 Task: Look for the products that are on sale.
Action: Mouse moved to (40, 76)
Screenshot: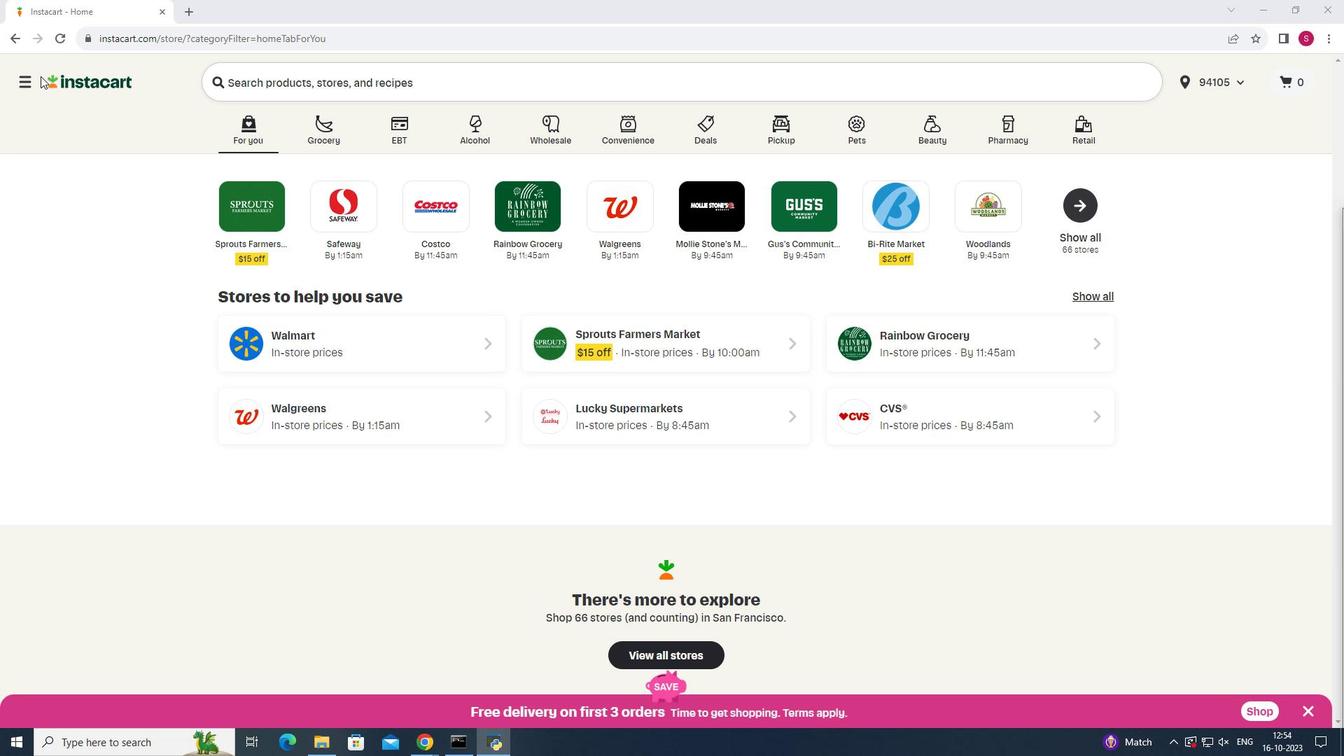 
Action: Mouse pressed left at (40, 76)
Screenshot: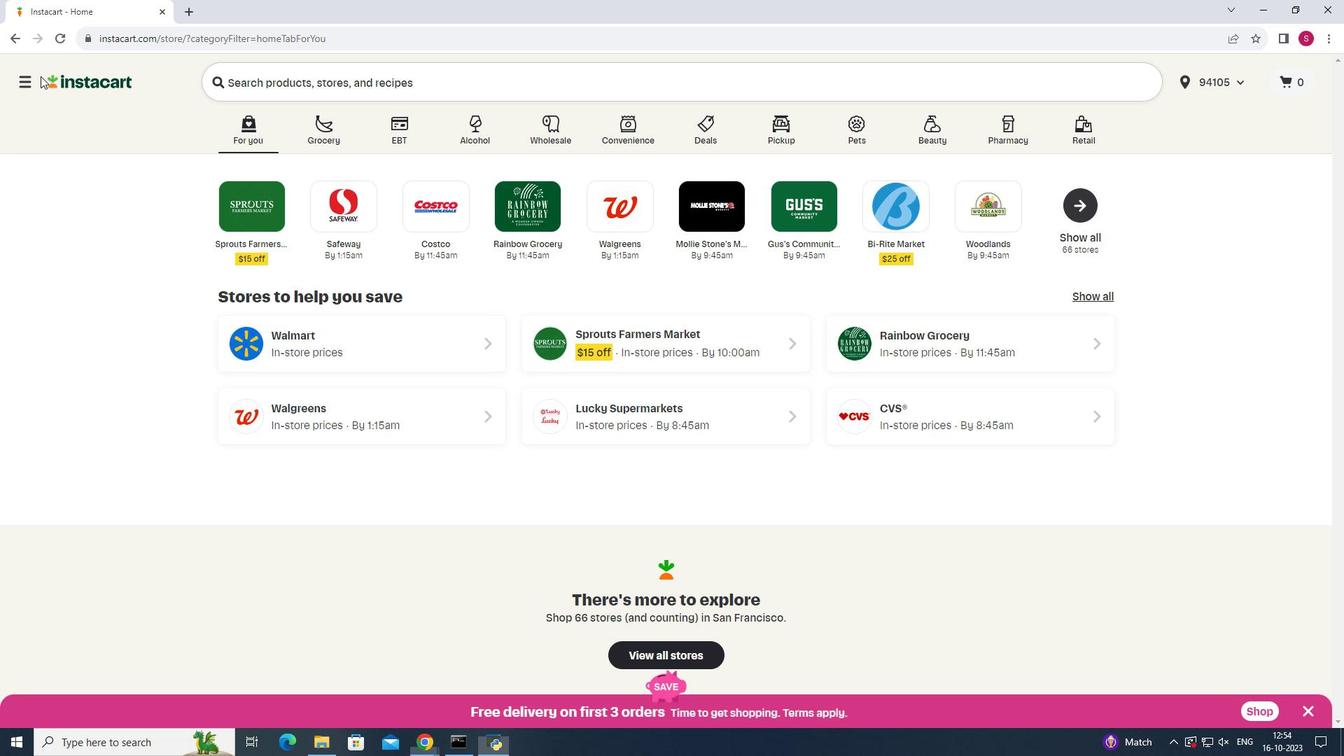 
Action: Mouse moved to (27, 79)
Screenshot: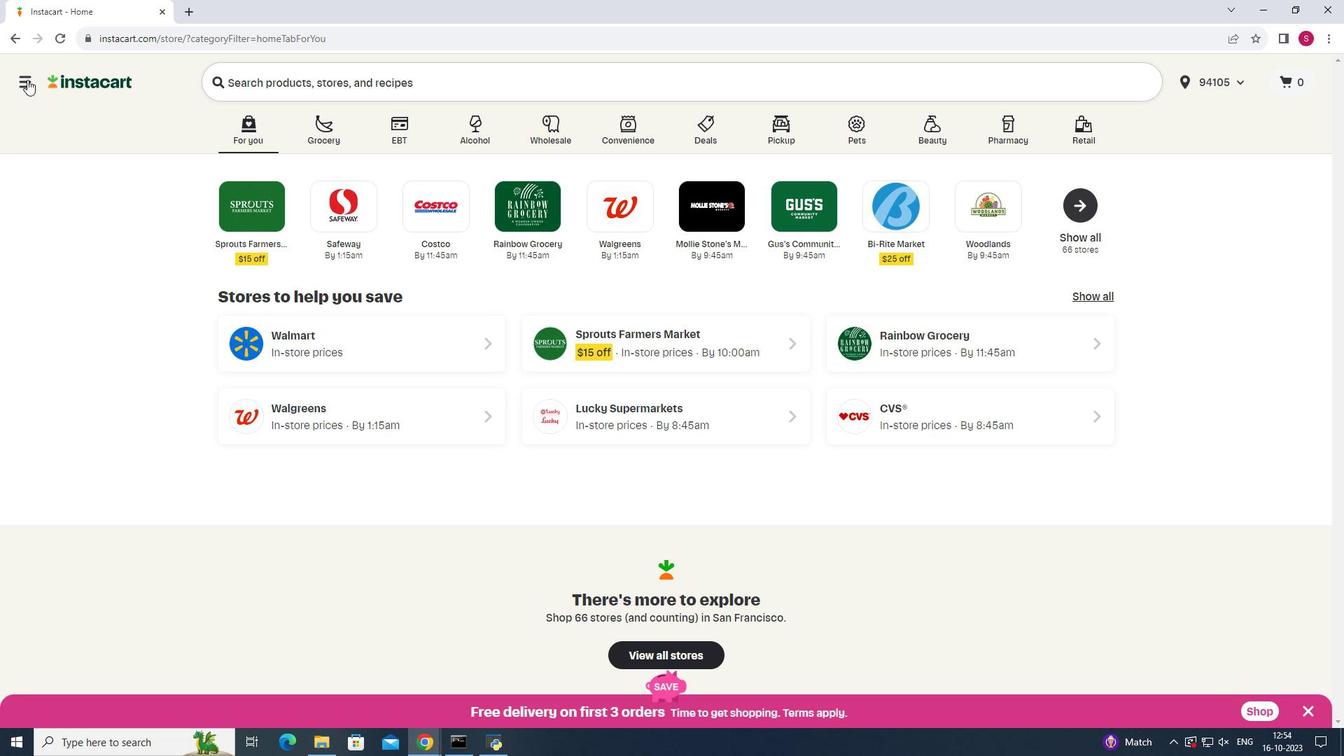 
Action: Mouse pressed left at (27, 79)
Screenshot: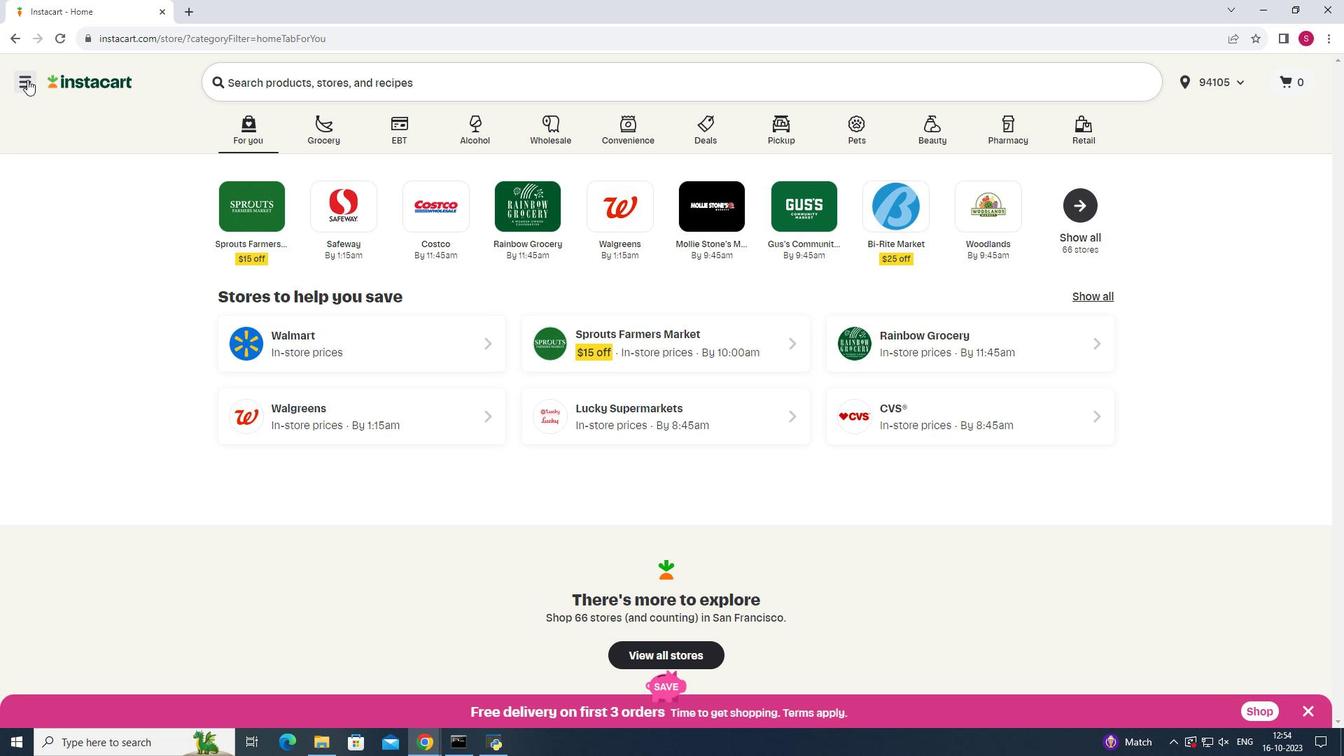 
Action: Mouse moved to (106, 366)
Screenshot: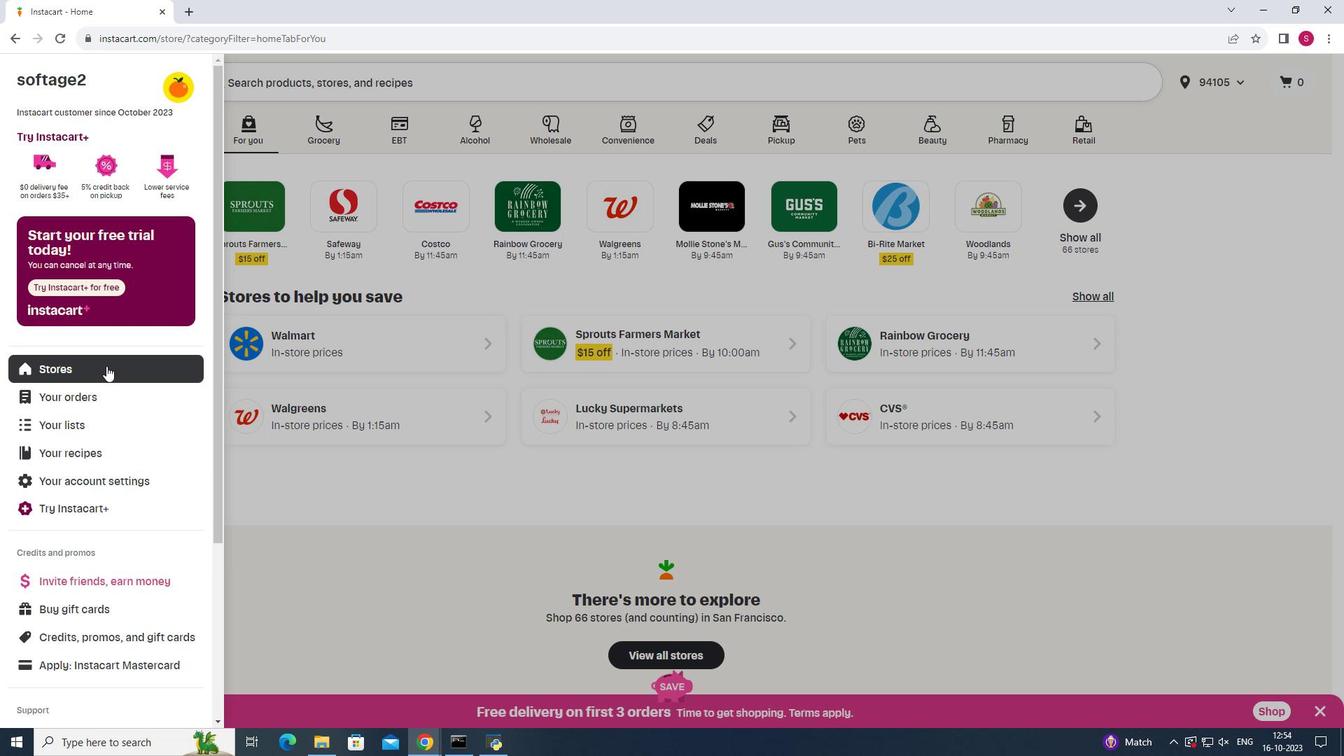 
Action: Mouse pressed left at (106, 366)
Screenshot: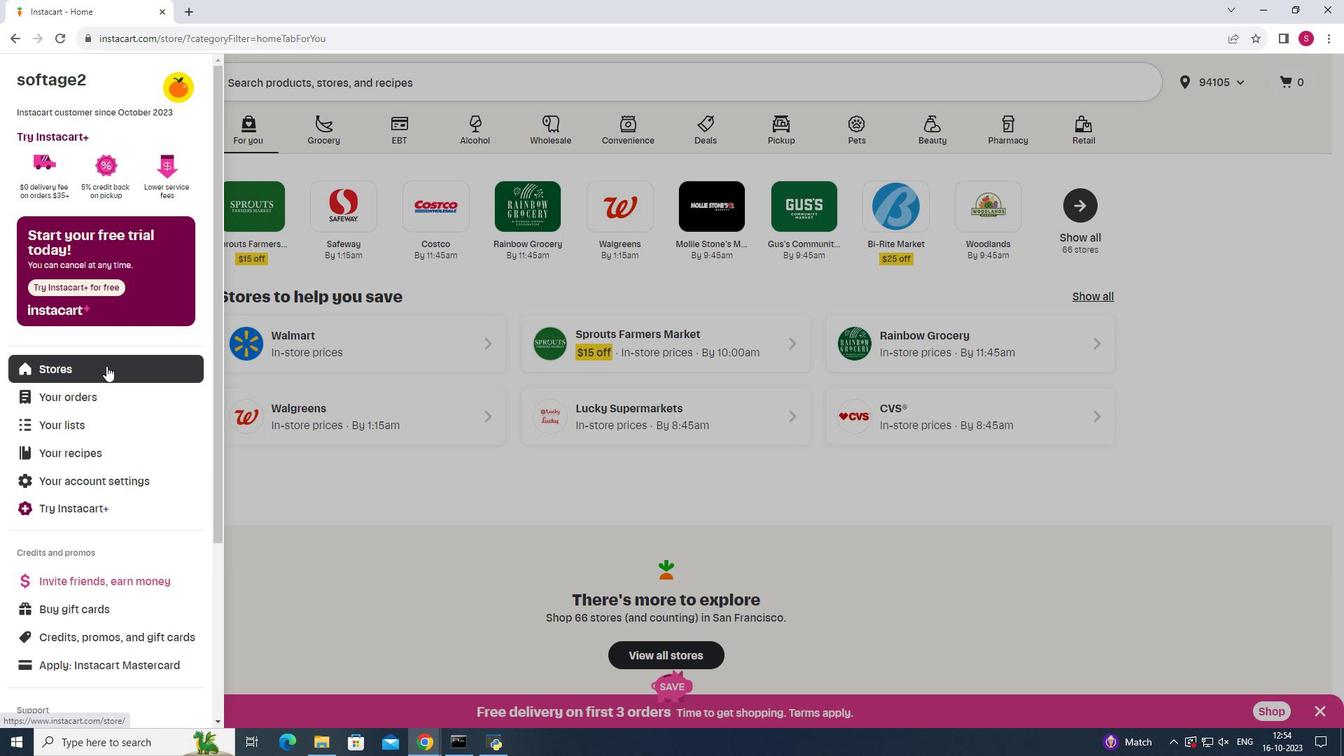 
Action: Mouse moved to (299, 172)
Screenshot: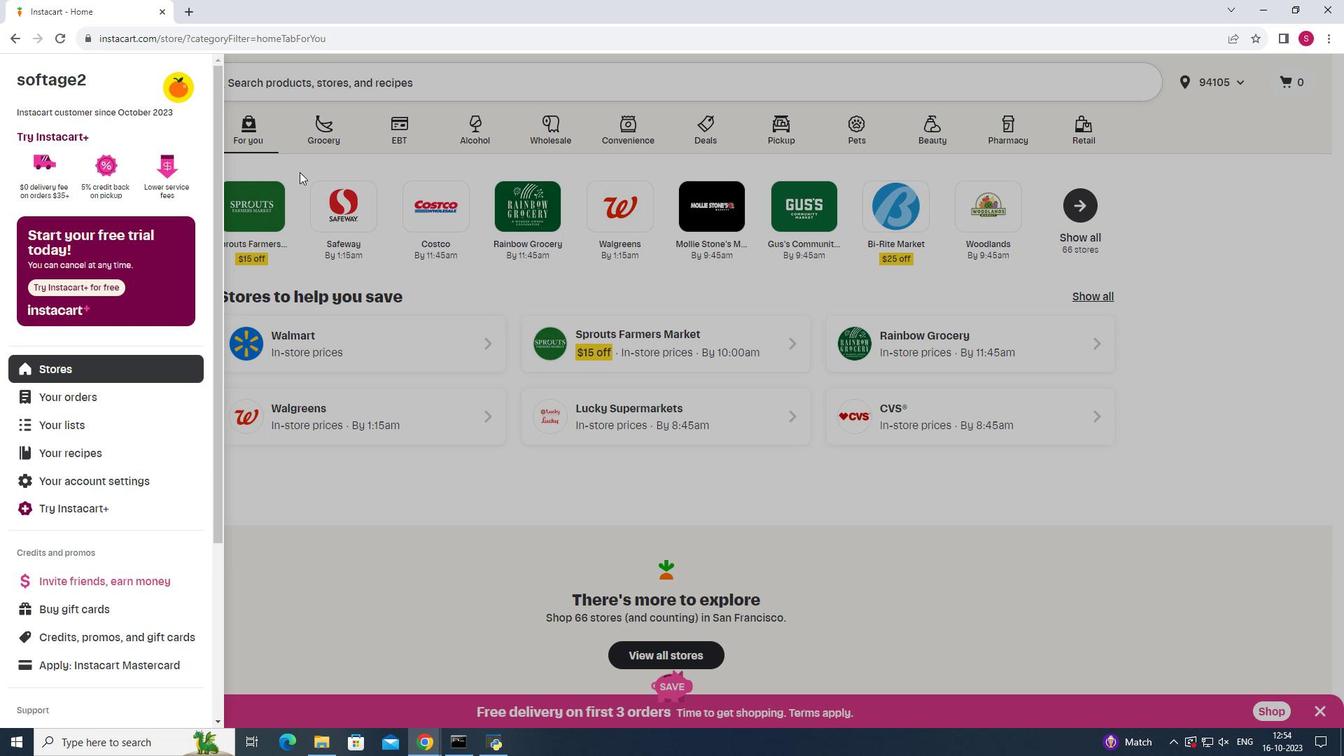 
Action: Mouse pressed left at (299, 172)
Screenshot: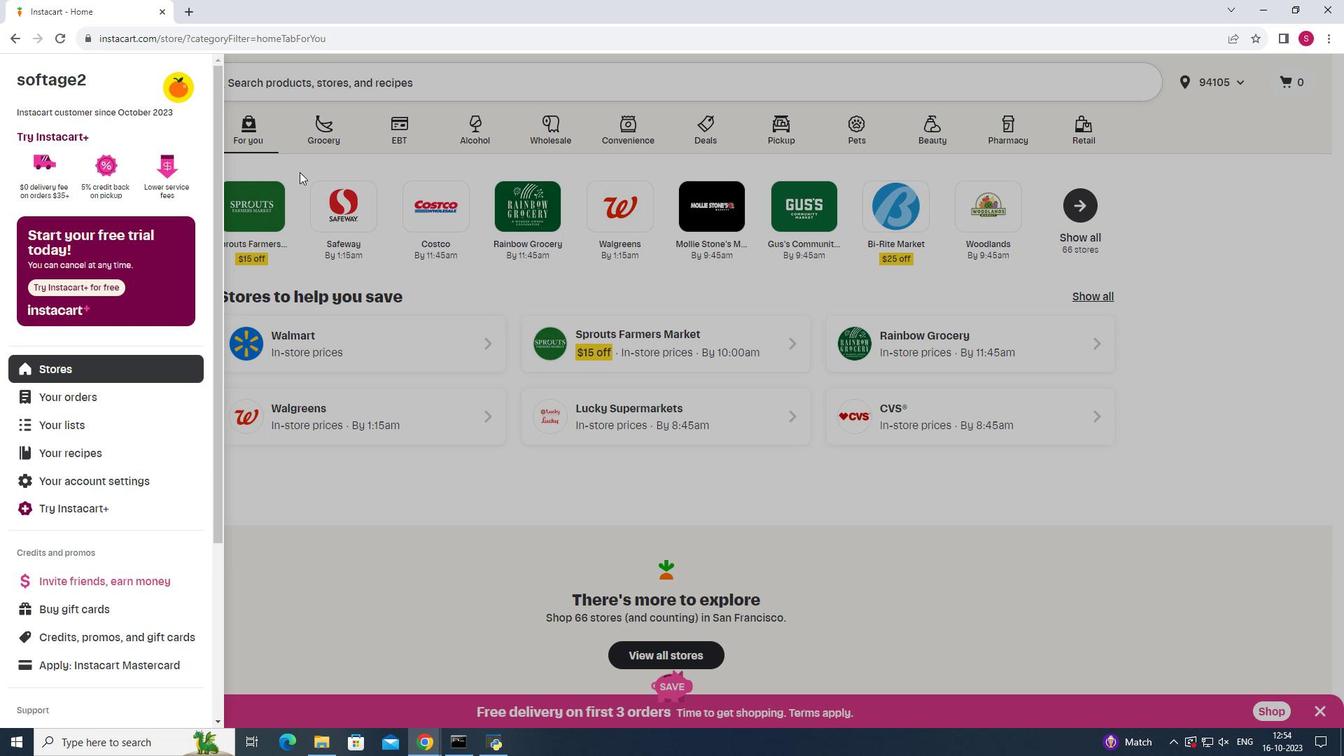 
Action: Mouse moved to (334, 121)
Screenshot: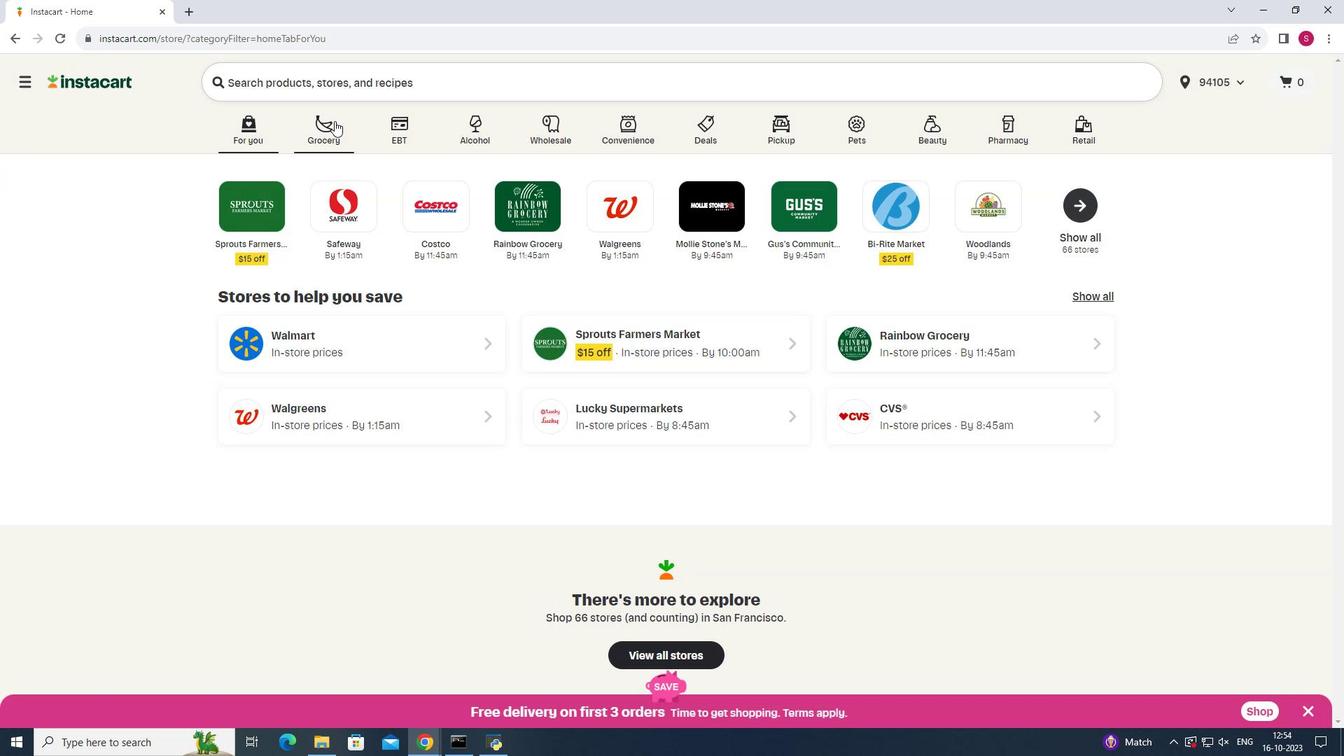 
Action: Mouse pressed left at (334, 121)
Screenshot: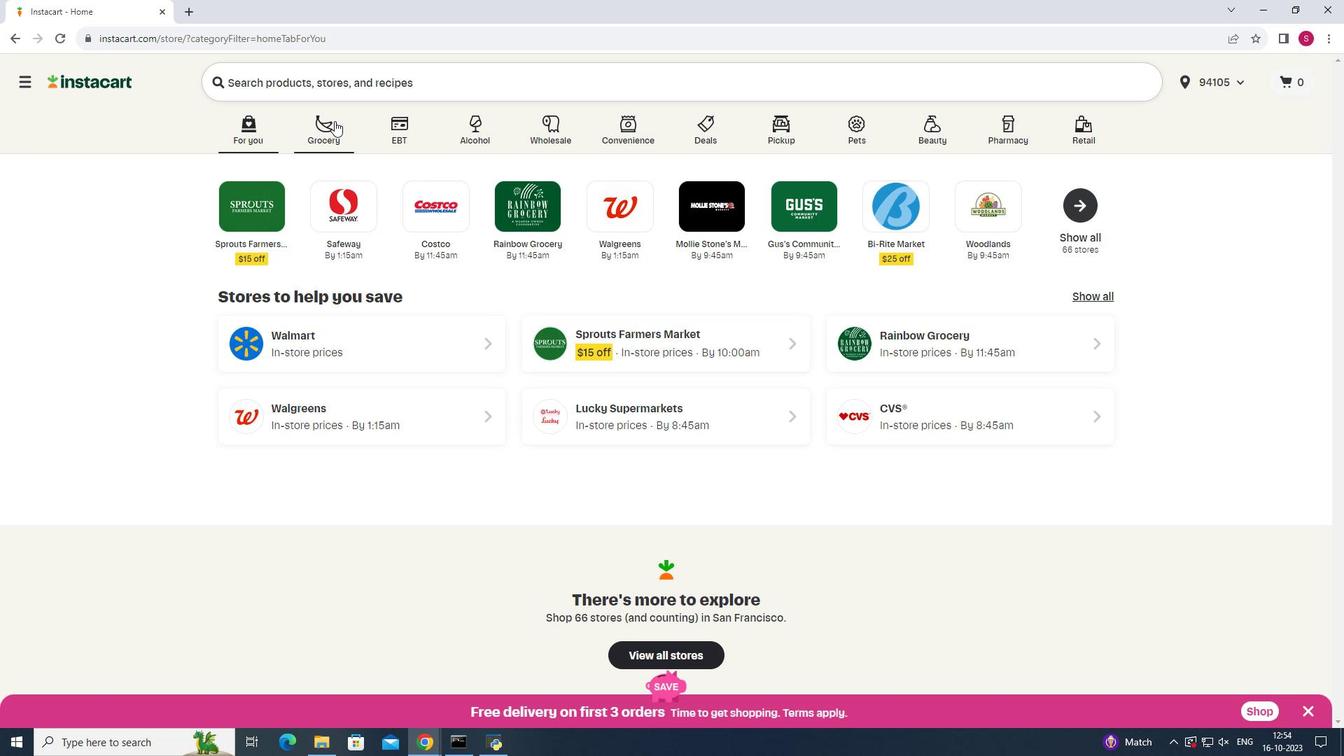 
Action: Mouse moved to (924, 194)
Screenshot: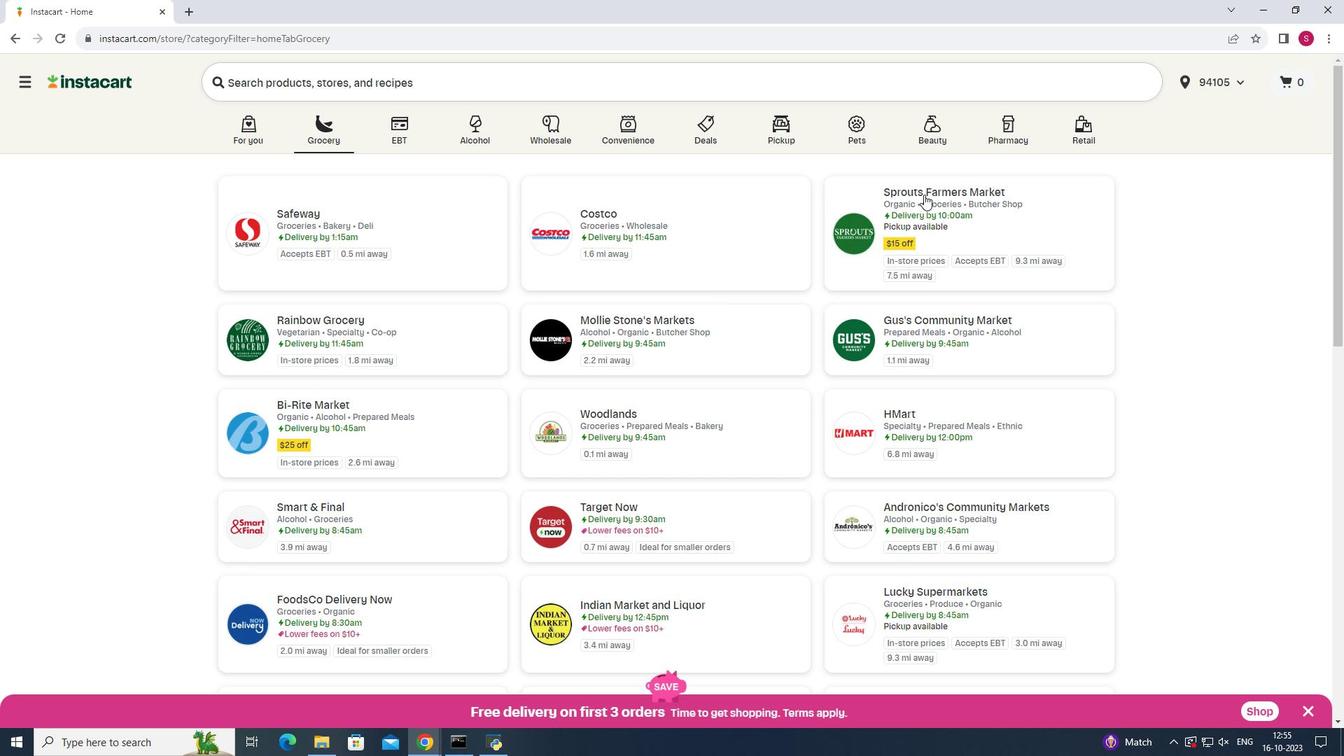 
Action: Mouse pressed left at (924, 194)
Screenshot: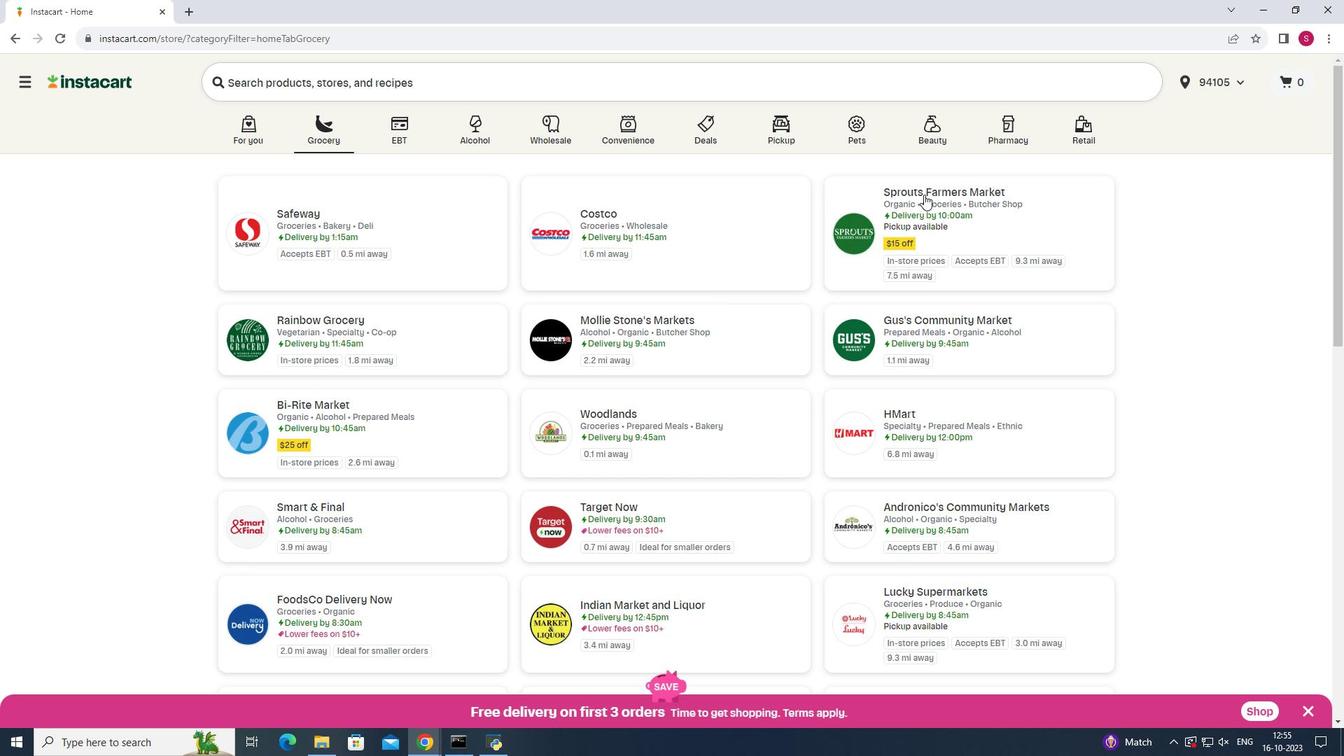 
Action: Mouse moved to (56, 506)
Screenshot: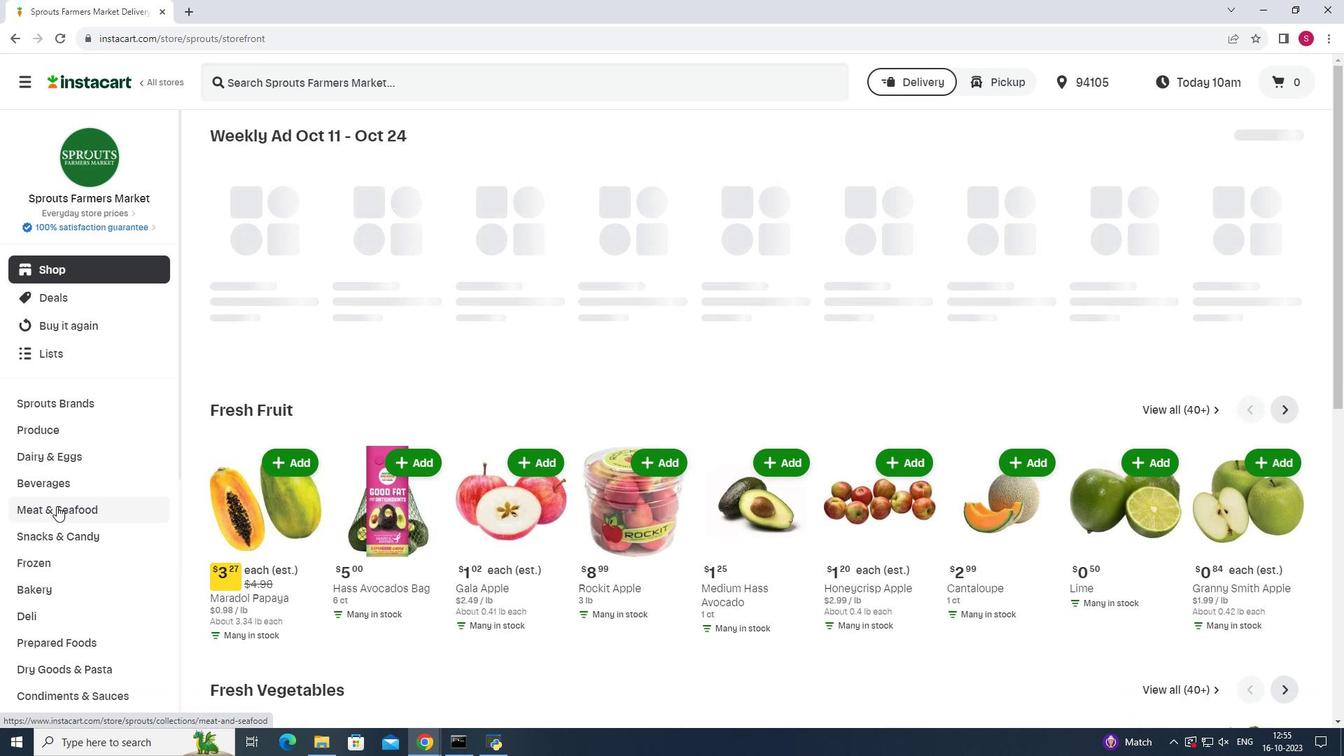 
Action: Mouse pressed left at (56, 506)
Screenshot: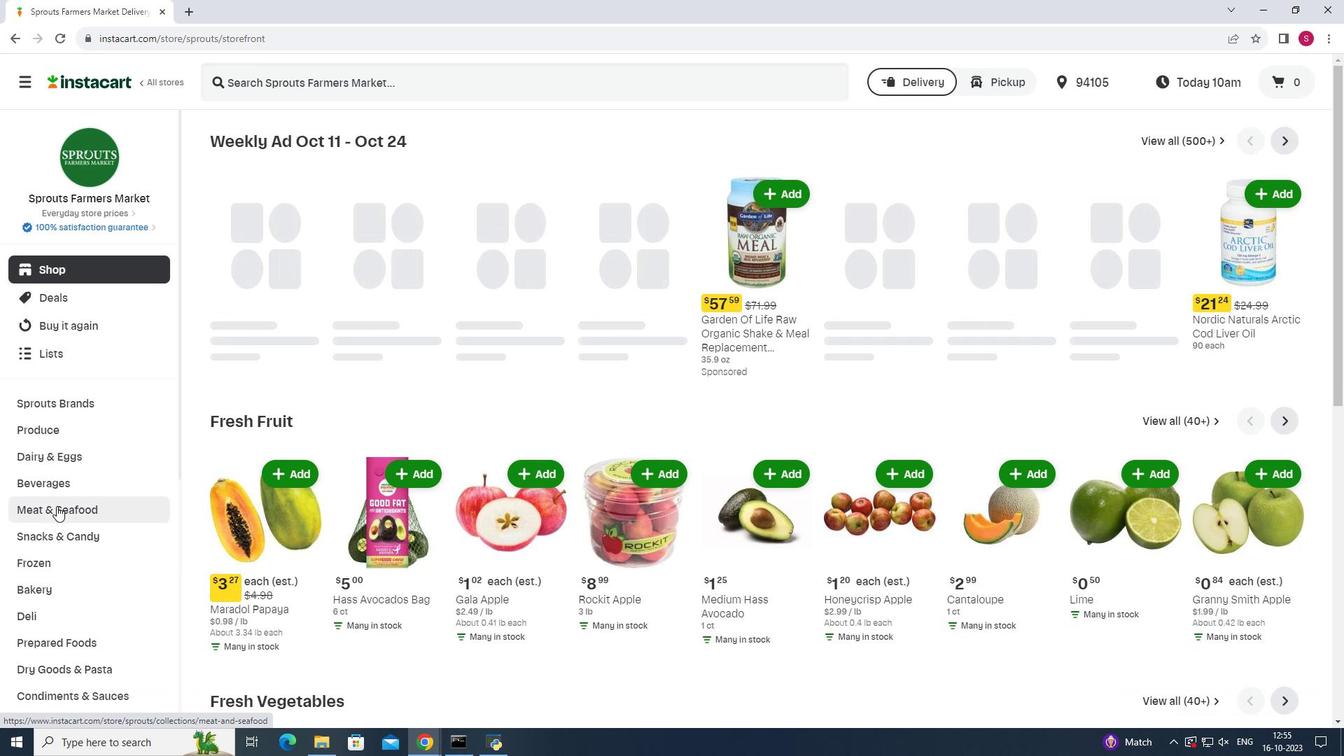
Action: Mouse moved to (793, 170)
Screenshot: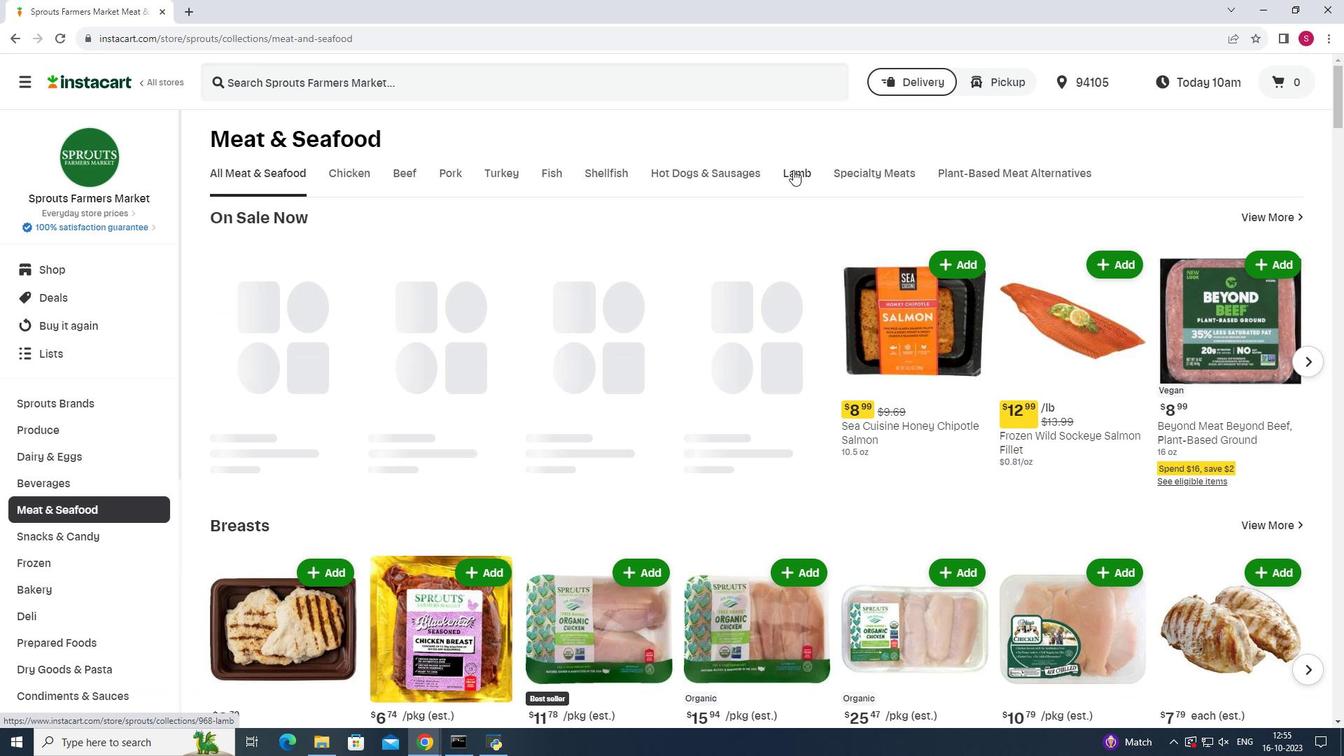 
Action: Mouse pressed left at (793, 170)
Screenshot: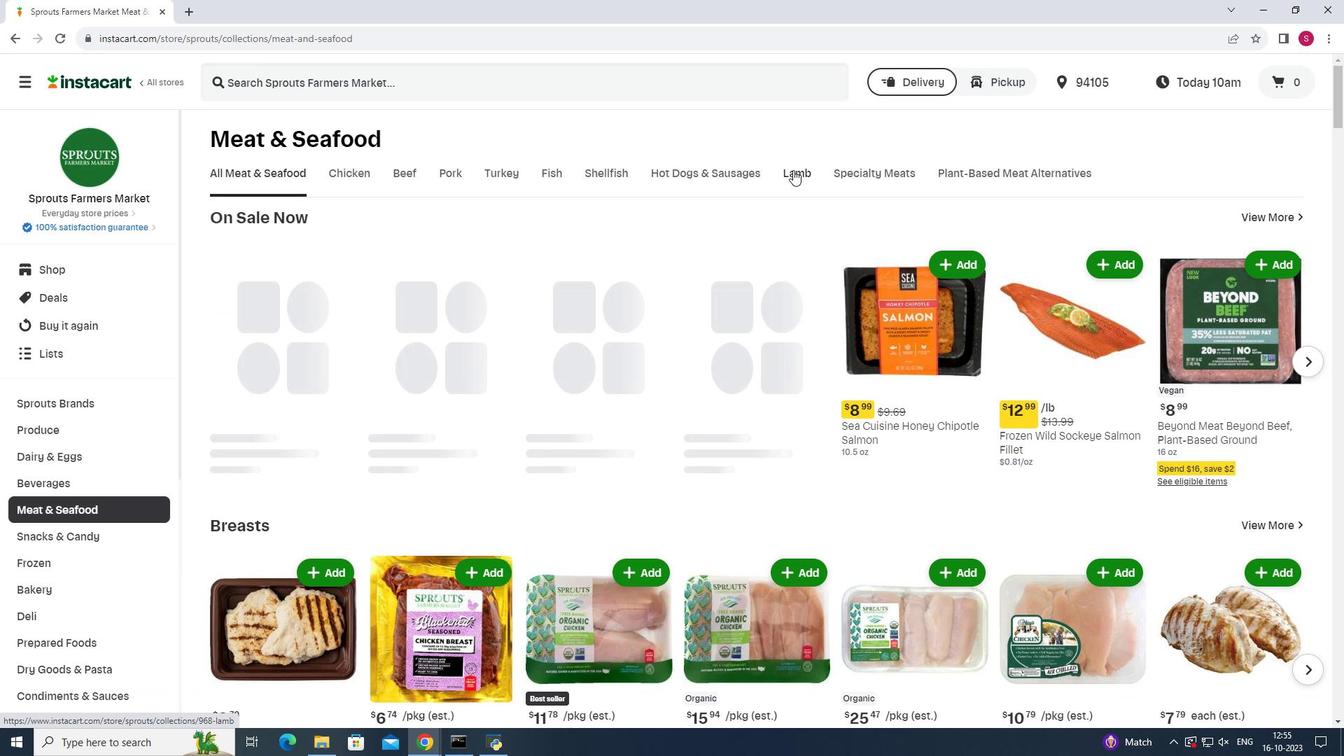 
Action: Mouse moved to (243, 226)
Screenshot: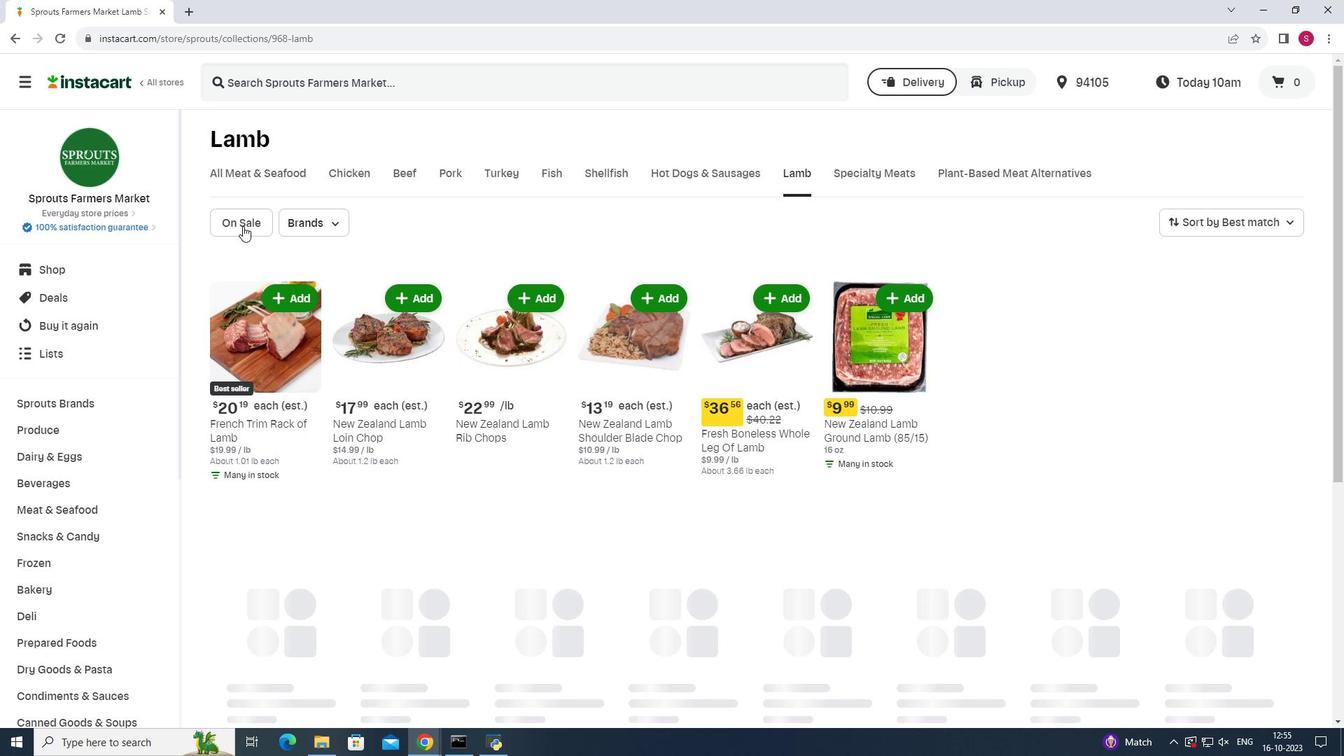 
Action: Mouse pressed left at (243, 226)
Screenshot: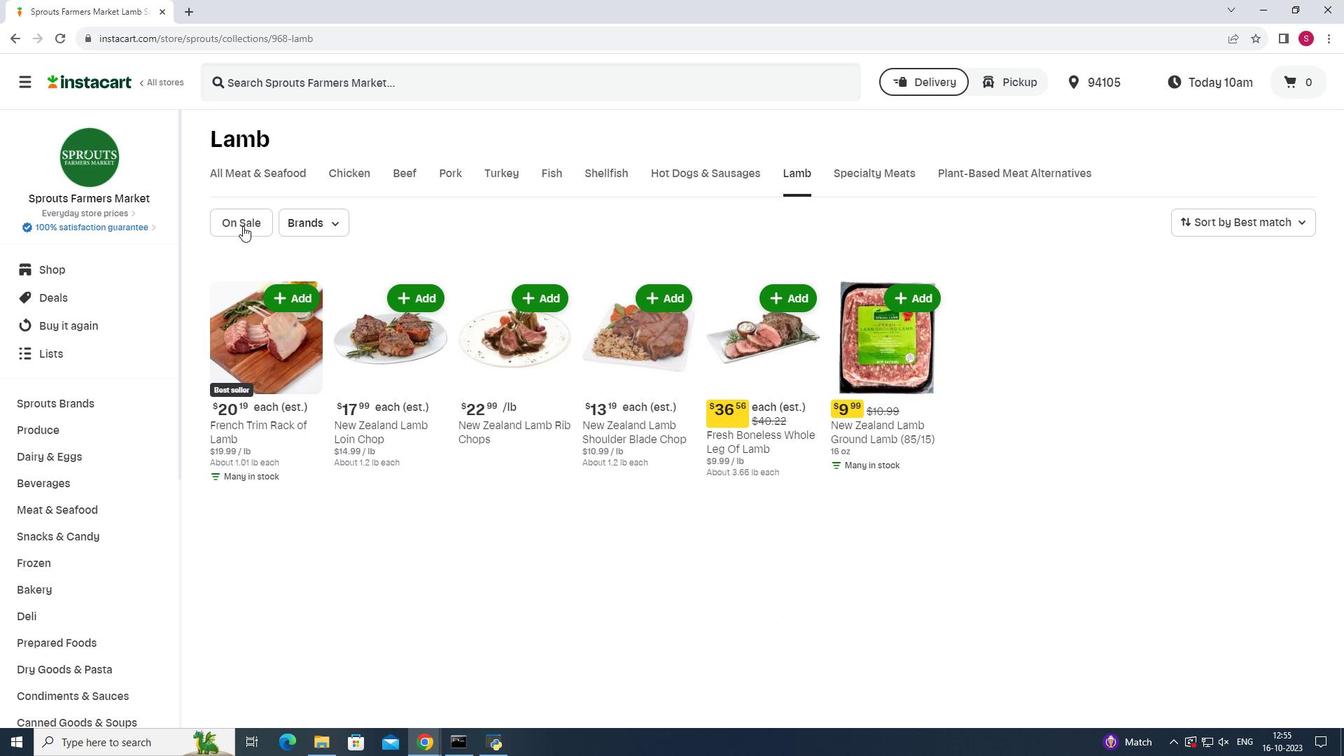
Action: Mouse moved to (334, 249)
Screenshot: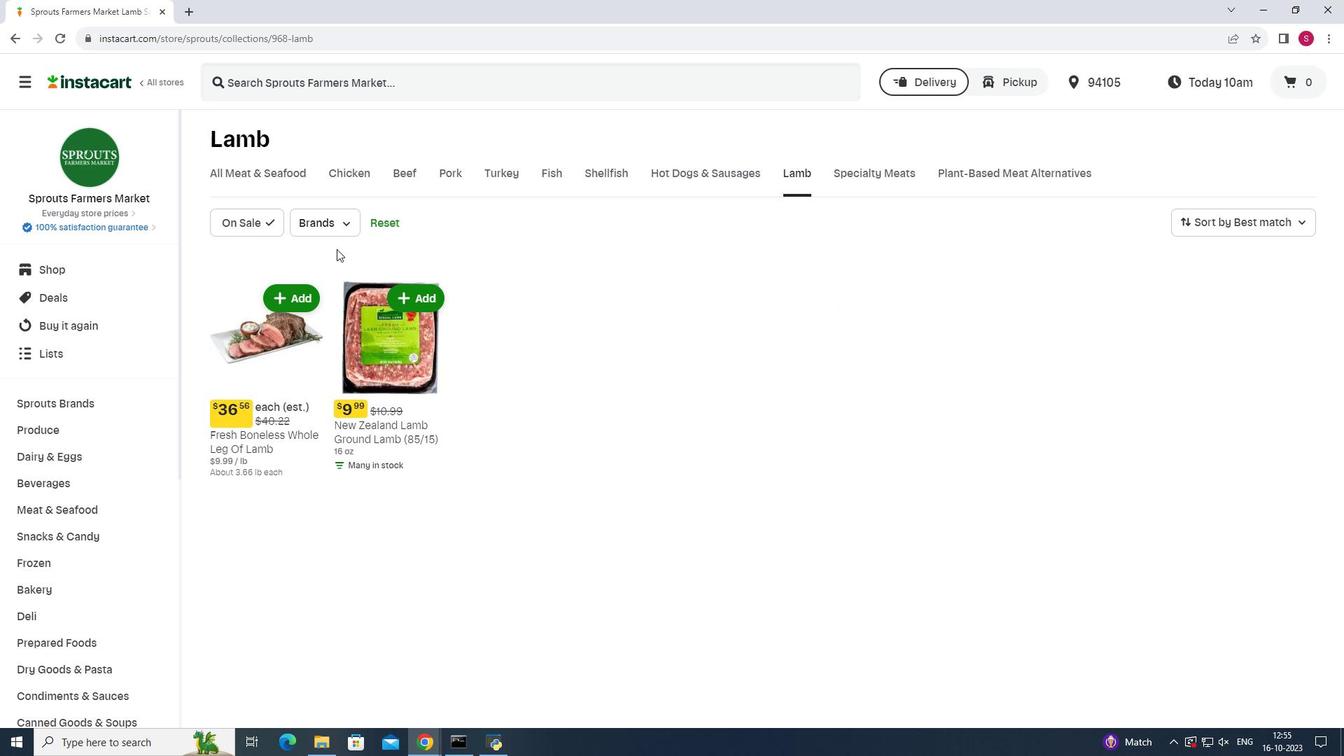 
